 Task: Schedule a 60-minute virtual team-building murder mystery dinner party for remote teams.
Action: Mouse pressed left at (504, 211)
Screenshot: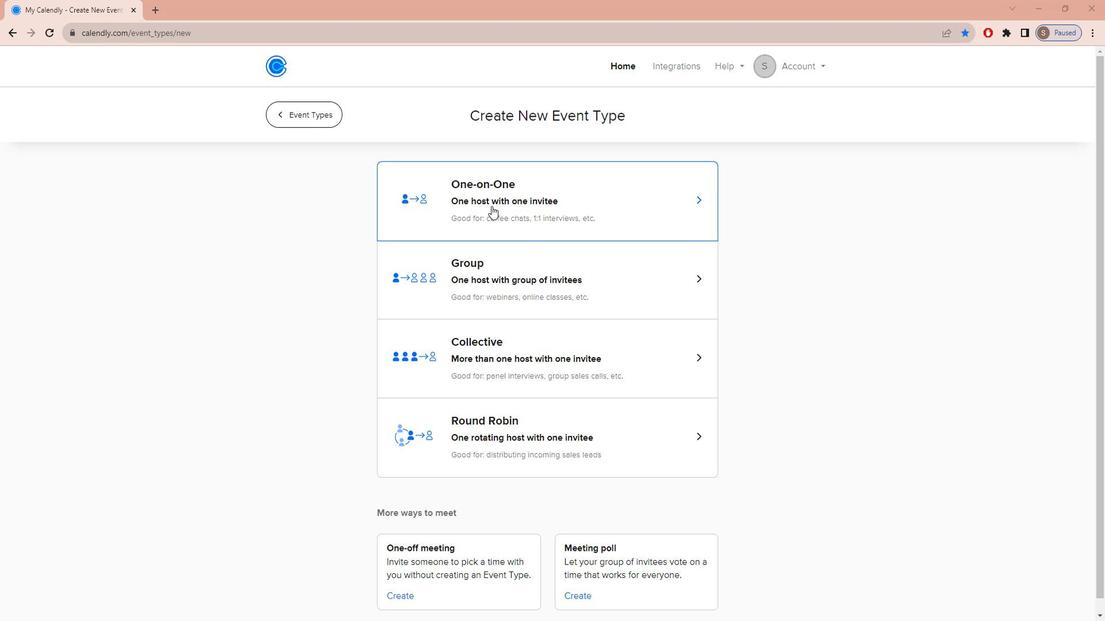 
Action: Mouse moved to (435, 280)
Screenshot: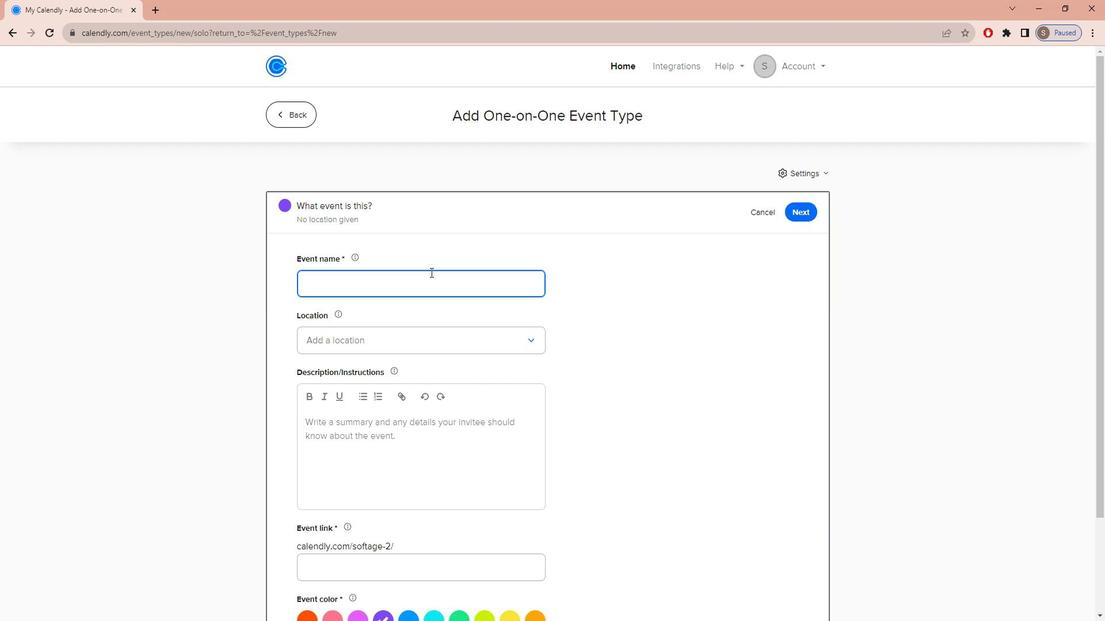 
Action: Mouse pressed left at (435, 280)
Screenshot: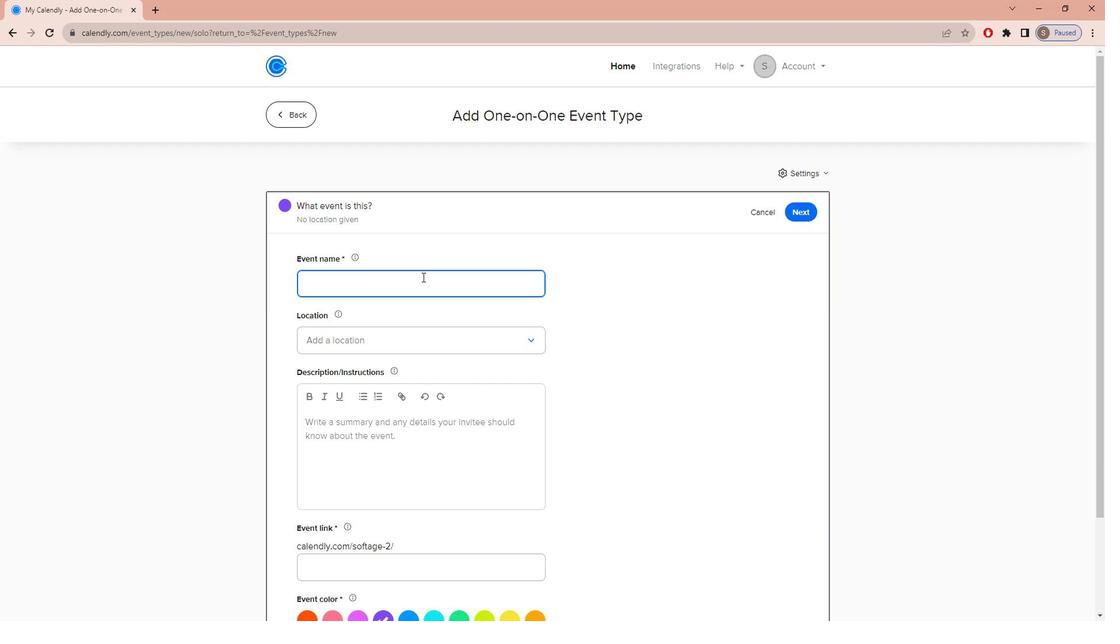 
Action: Key pressed v<Key.caps_lock>IRTUAL<Key.space><Key.caps_lock>m<Key.caps_lock>U
Screenshot: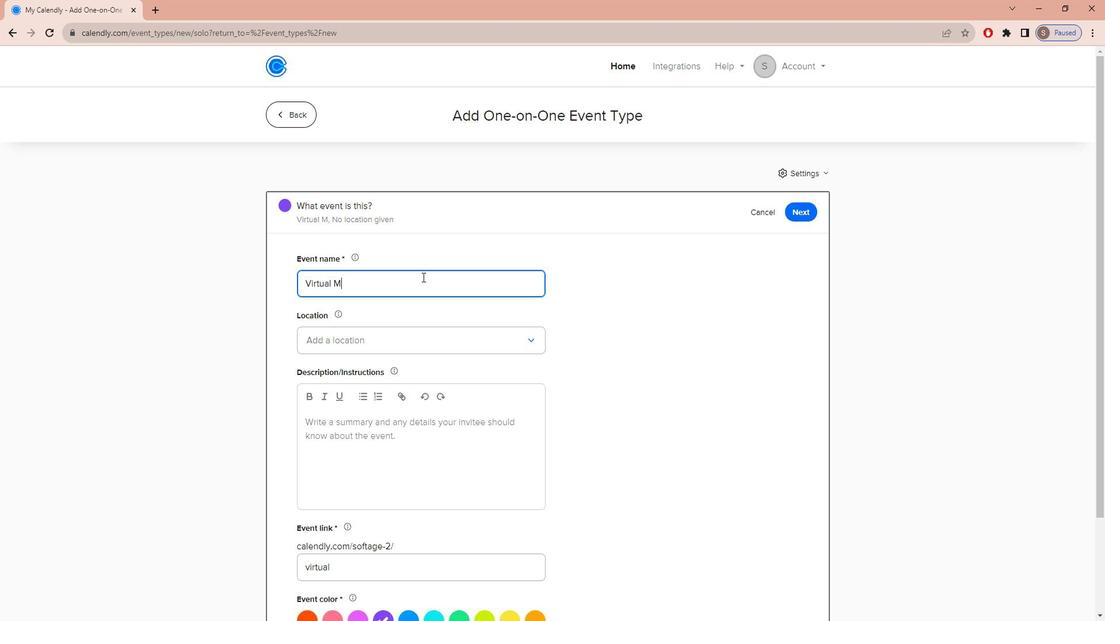 
Action: Mouse moved to (435, 280)
Screenshot: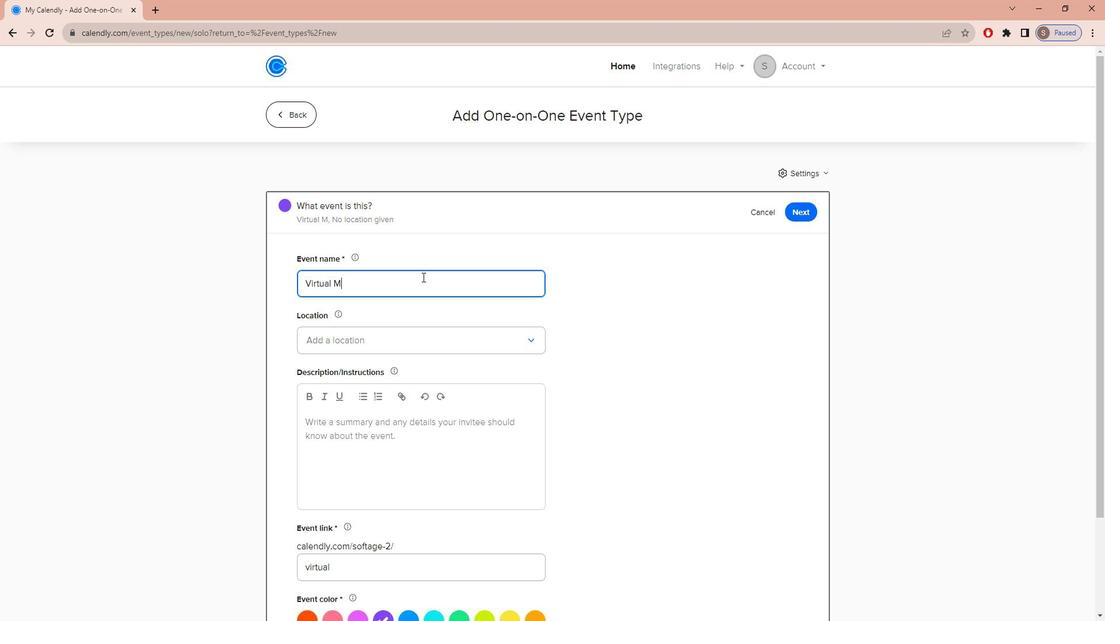 
Action: Key pressed RDER<Key.space>M<Key.caps_lock><Key.backspace>m<Key.caps_lock>YSTERY<Key.space><Key.caps_lock>d<Key.caps_lock>INNER<Key.space><Key.caps_lock>p<Key.caps_lock>ARTY<Key.shift_r>:<Key.space><Key.caps_lock>u<Key.caps_lock>NMASK<Key.space>THE<Key.space><Key.caps_lock>c<Key.caps_lock>ULPRIT
Screenshot: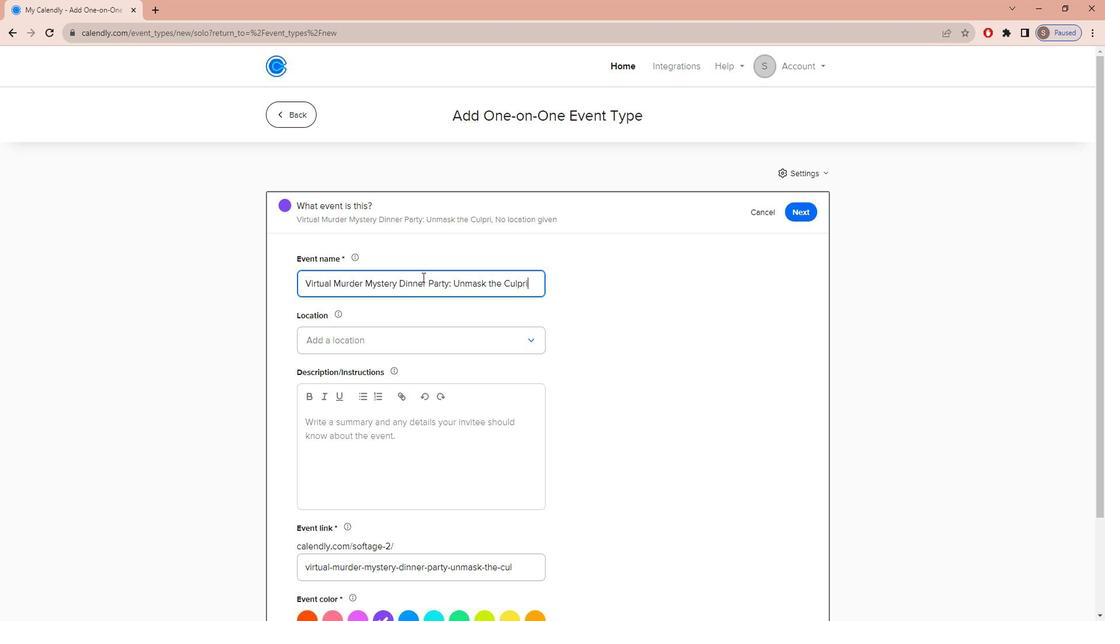
Action: Mouse moved to (420, 339)
Screenshot: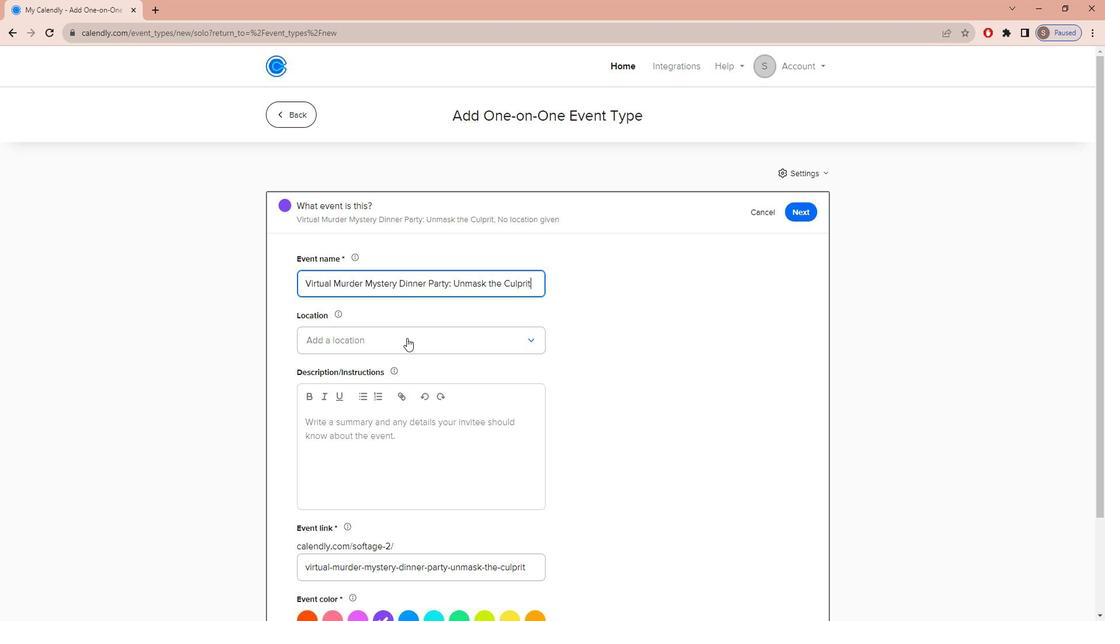 
Action: Mouse pressed left at (420, 339)
Screenshot: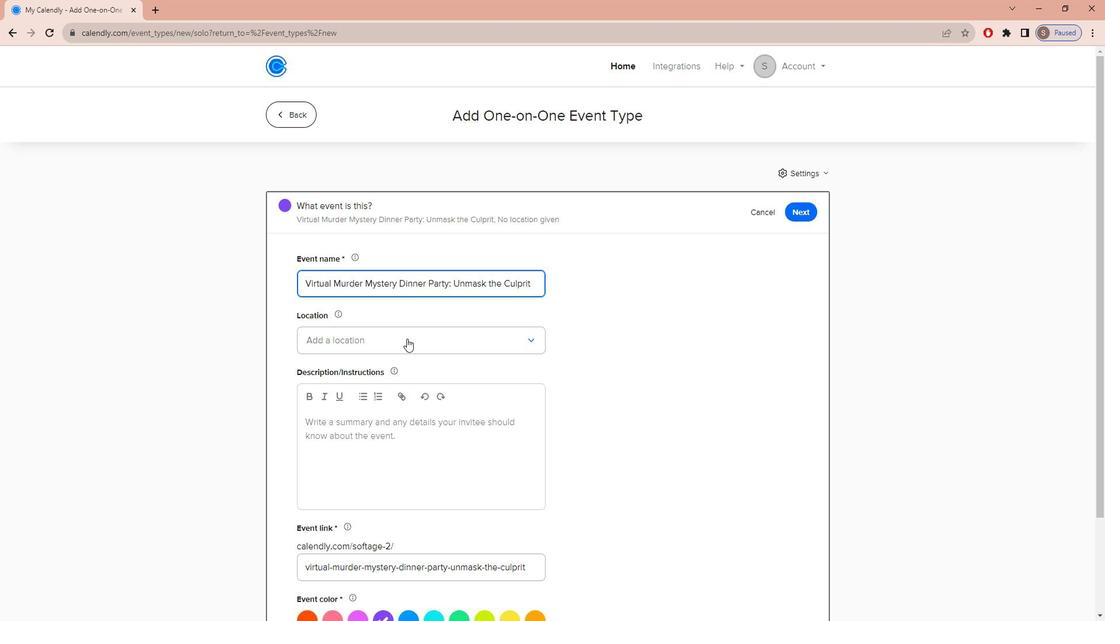 
Action: Mouse moved to (399, 421)
Screenshot: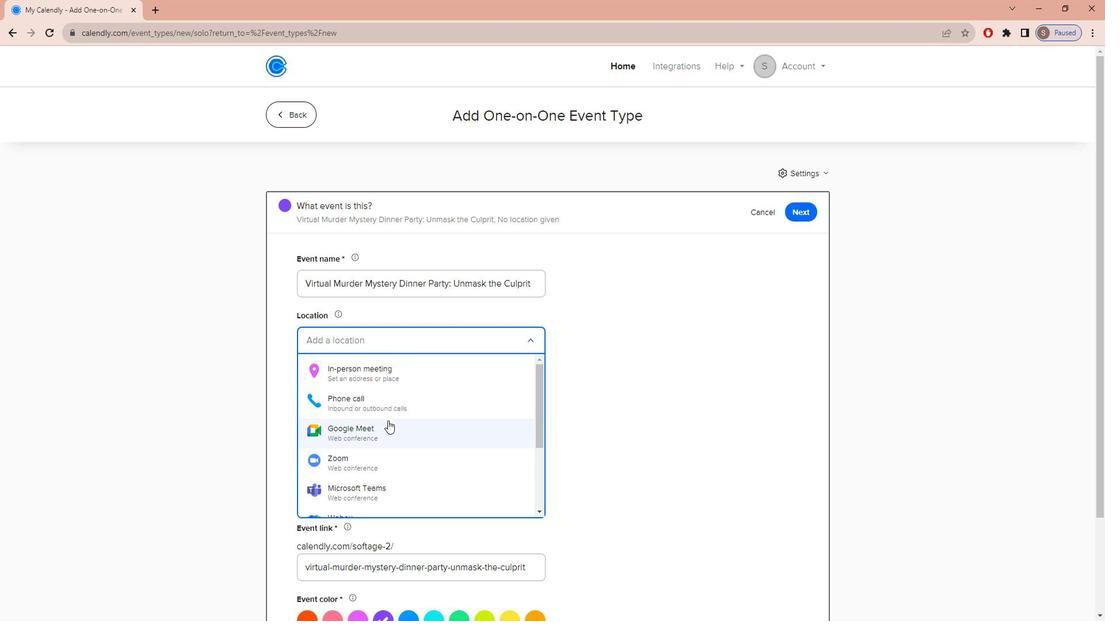 
Action: Mouse pressed left at (399, 421)
Screenshot: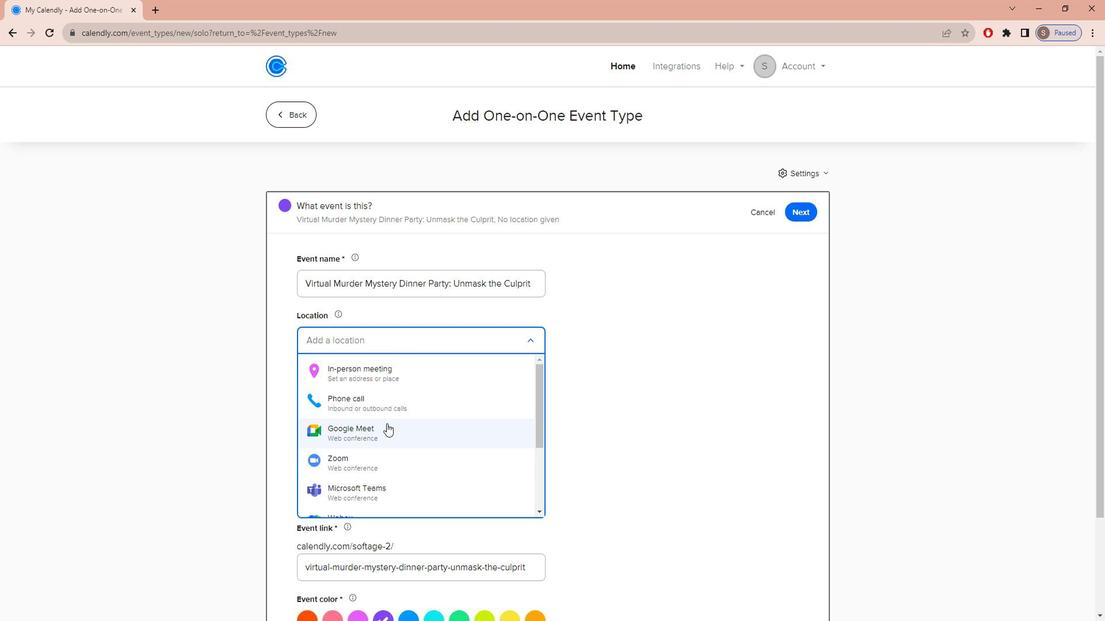 
Action: Mouse moved to (393, 465)
Screenshot: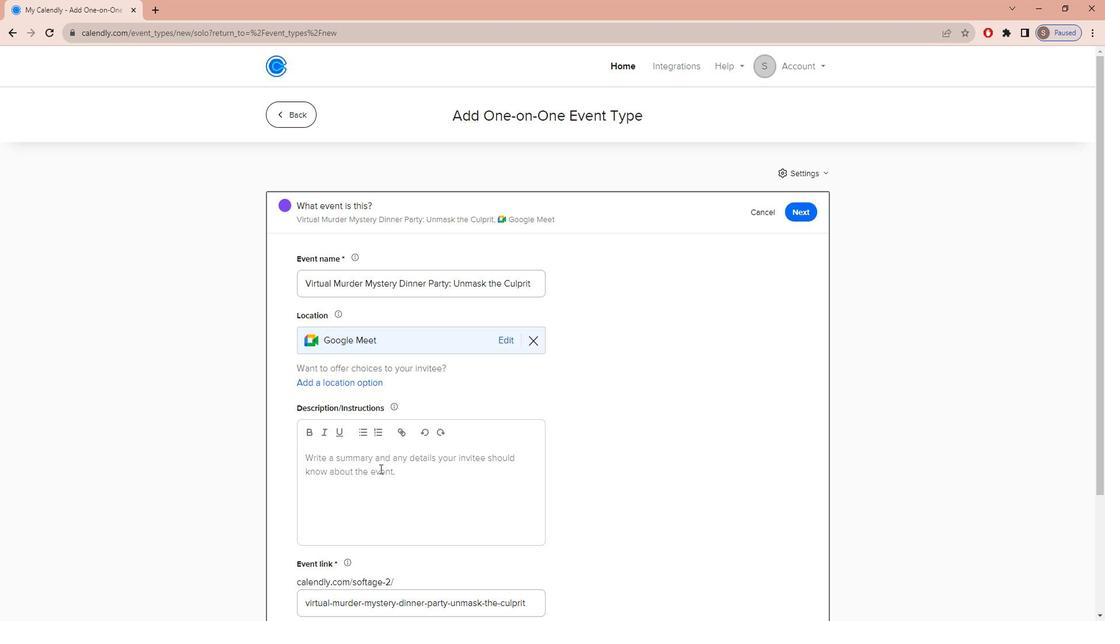 
Action: Mouse pressed left at (393, 465)
Screenshot: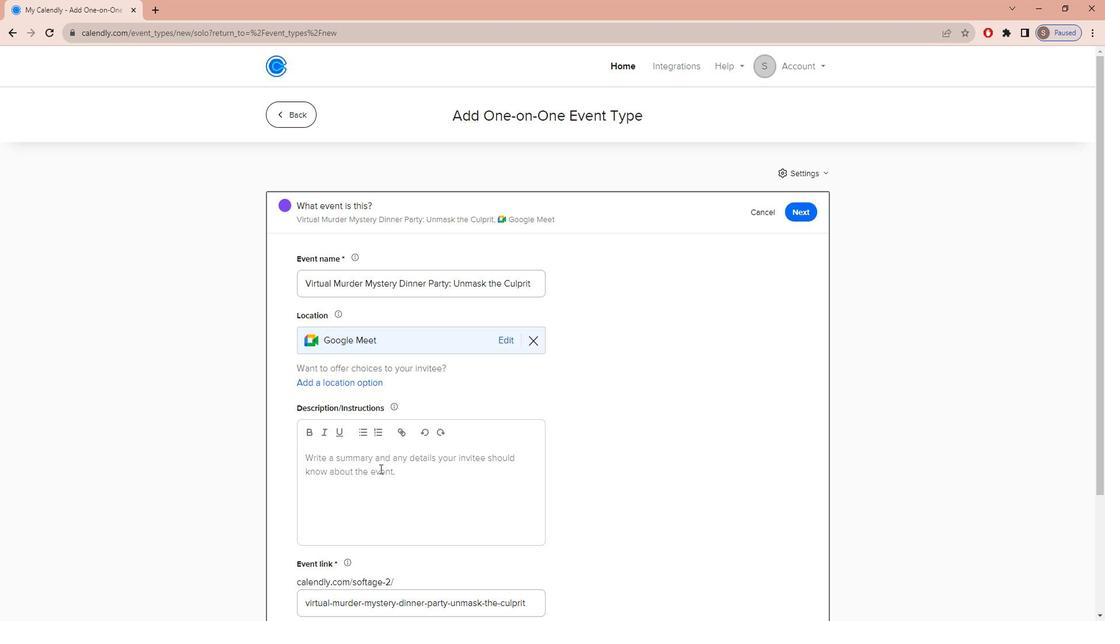 
Action: Mouse moved to (393, 466)
Screenshot: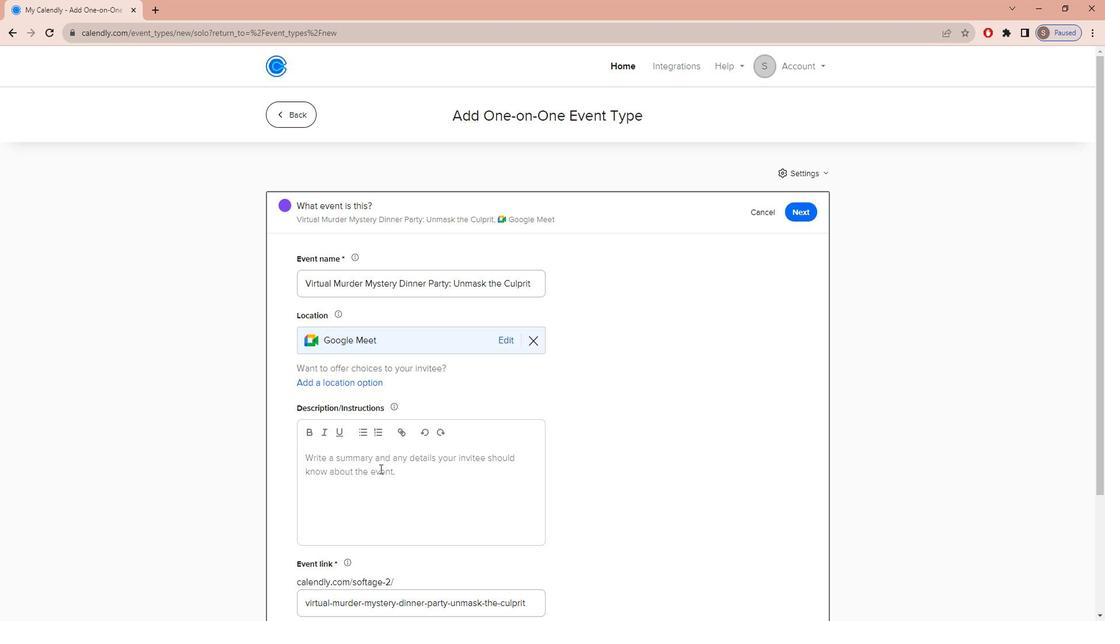 
Action: Key pressed <Key.caps_lock>s<Key.caps_lock>TEP<Key.space>INTO<Key.space>A<Key.space>WORLD<Key.space>OF<Key.space>MYSTERY,<Key.space>INTRIGUE,<Key.space>AND<Key.space>COLLABORATION<Key.space>WITH<Key.space>OUR<Key.space><Key.caps_lock>v<Key.caps_lock>IRTUAL<Key.space><Key.caps_lock>m<Key.caps_lock>URDER<Key.space><Key.caps_lock>m<Key.caps_lock>YSTERY<Key.space><Key.caps_lock>d<Key.caps_lock>INNER<Key.space><Key.caps_lock>p<Key.caps_lock>ARTY,<Key.space>DESIGNED<Key.space>EXCLUSIVELY<Key.space>FOR<Key.space>REMOTE<Key.space>TEAMS.<Key.space><Key.enter><Key.caps_lock>t<Key.caps_lock>HIS<Key.space>IMMERSIVE<Key.space>EXPERIENCE<Key.space>PROMISES<Key.space>AN<Key.space>EVENING<Key.space>OF<Key.space>FUN,<Key.space>TEAMWORK<Key.space><Key.backspace>,<Key.space>AND<Key.space>PROBLEM-SOLVING<Key.space>AS<Key.space>YOU<Key.space>AND<Key.space>YOUR<Key.space>COLLEAGUES<Key.space>WORK<Key.space>TOGETHER<Key.space>TO<Key.space>UNRAVEL<Key.space>A<Key.space>CAPTIVATING<Key.space>MURDER<Key.space>MU<Key.backspace>YSTERY.<Key.space><Key.caps_lock>p<Key.caps_lock>UT<Key.space>YOUR<Key.space>DETECTIVE<Key.space>SKILLS<Key.space>TO<Key.space>THE<Key.space>TEST,<Key.space>ALL<Key.space>WHILE<Key.space>ENJOYING<Key.space>DINNER<Key.space>FROM<Key.space>THE<Key.space>COMFORT<Key.space>OF<Key.space>YOUR<Key.space>OWN<Key.space>HOME.<Key.space>
Screenshot: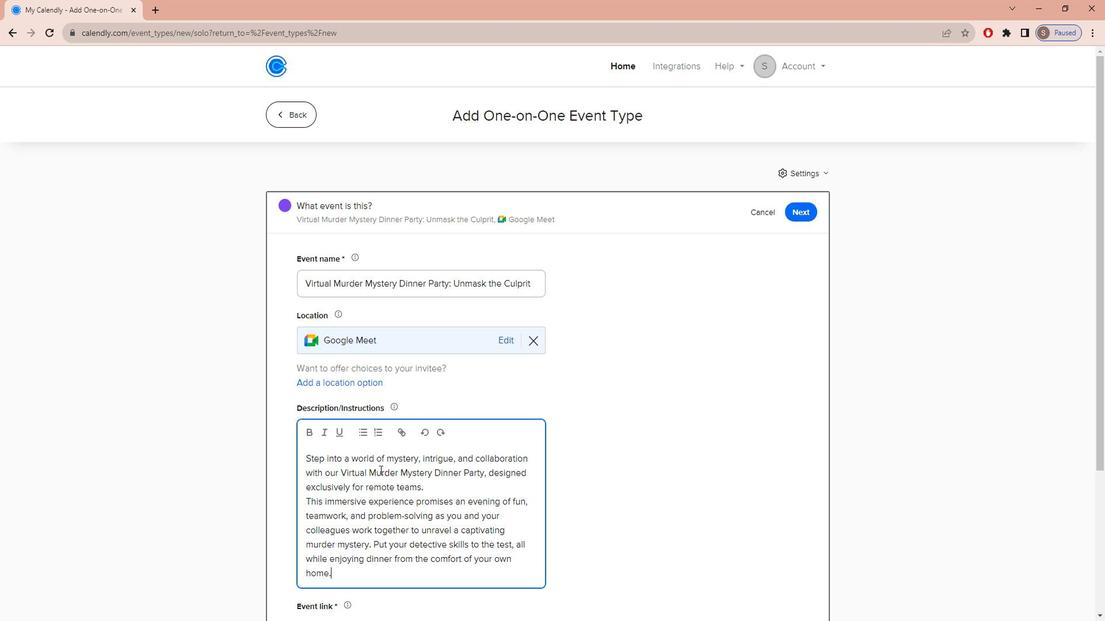 
Action: Mouse moved to (523, 495)
Screenshot: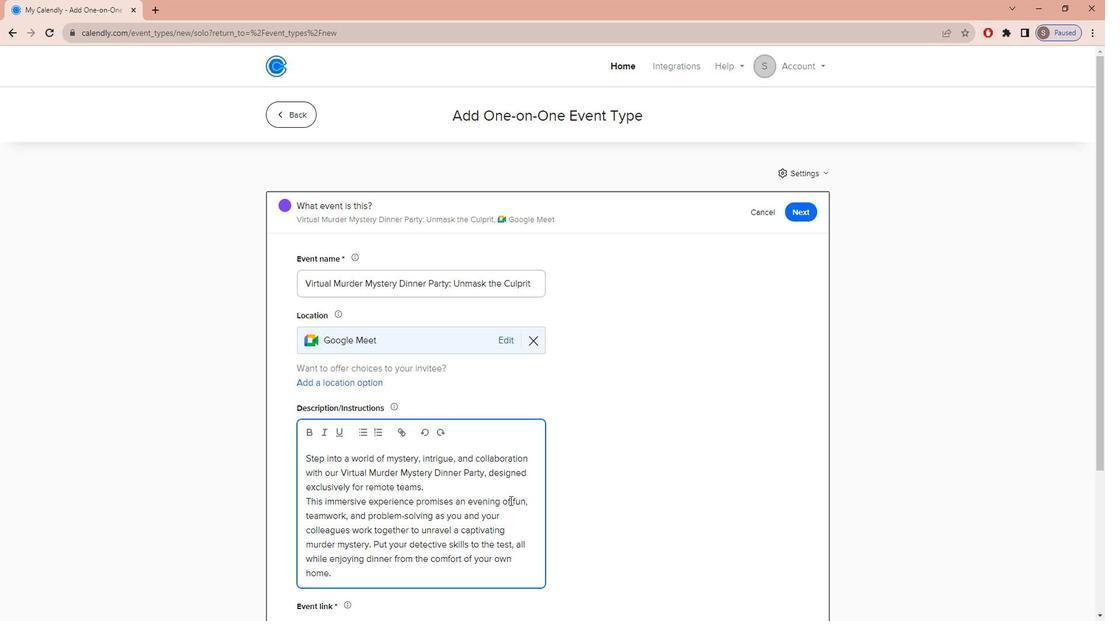 
Action: Mouse scrolled (523, 494) with delta (0, 0)
Screenshot: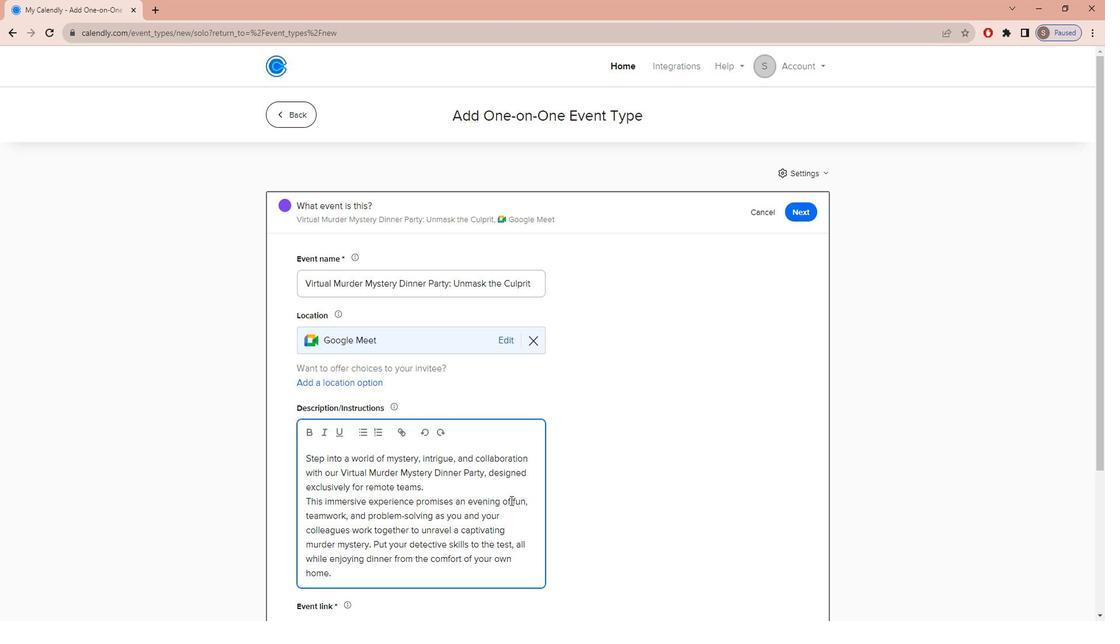 
Action: Mouse scrolled (523, 494) with delta (0, 0)
Screenshot: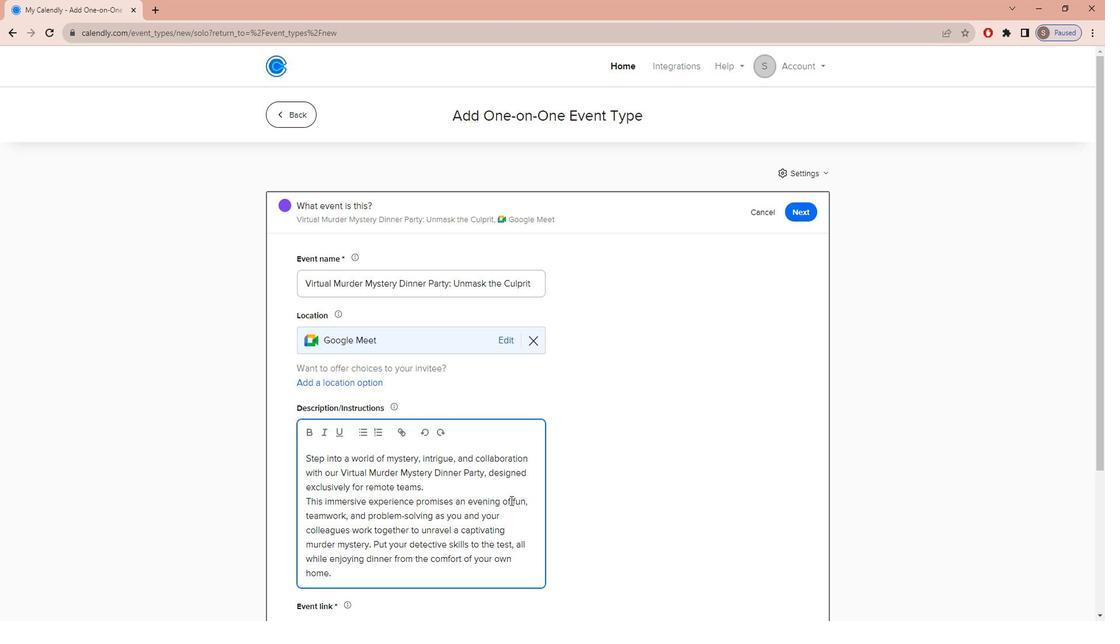 
Action: Mouse scrolled (523, 494) with delta (0, 0)
Screenshot: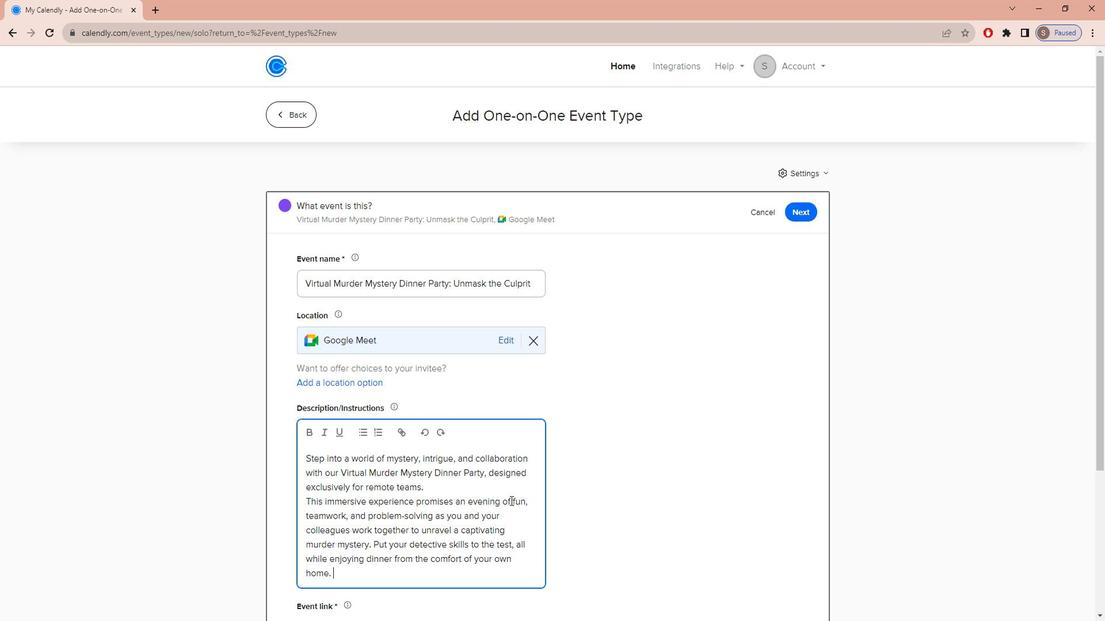 
Action: Mouse moved to (523, 495)
Screenshot: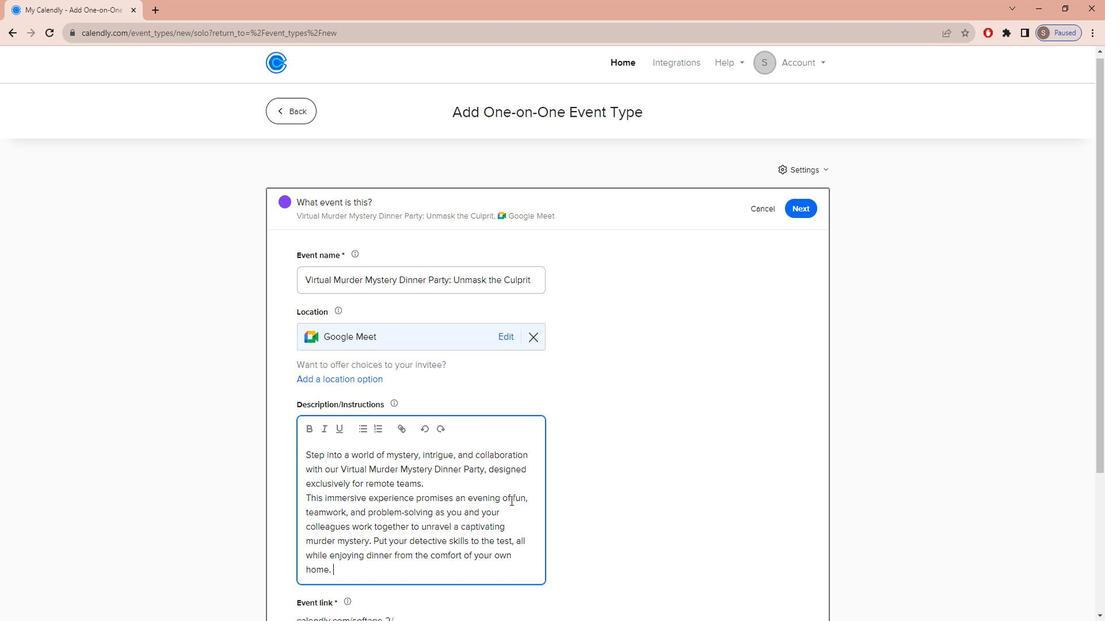 
Action: Mouse scrolled (523, 494) with delta (0, 0)
Screenshot: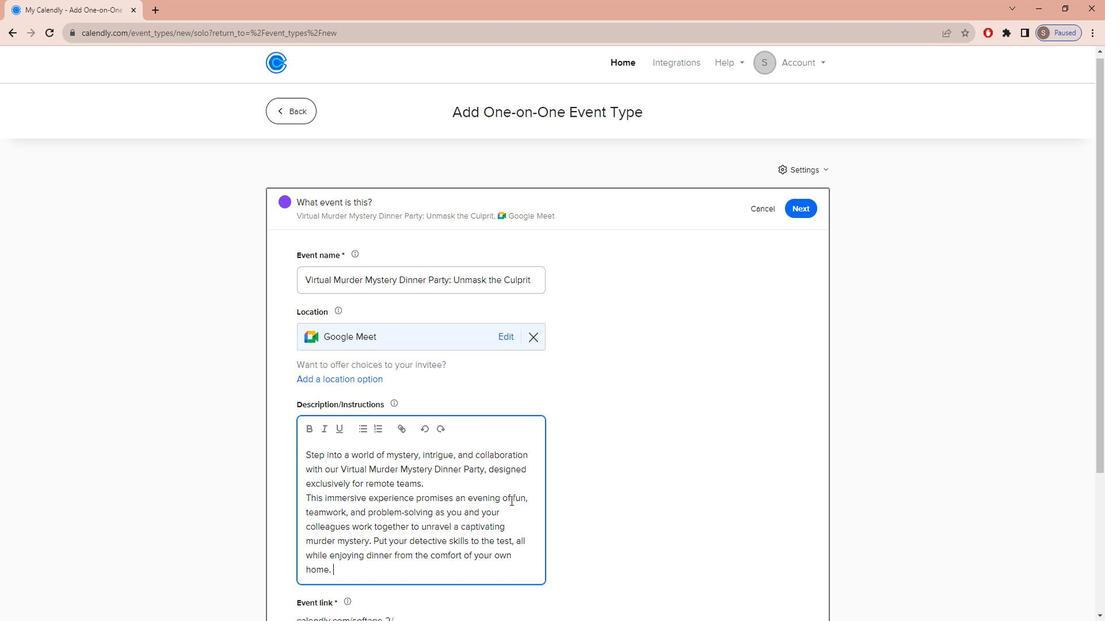 
Action: Mouse moved to (517, 495)
Screenshot: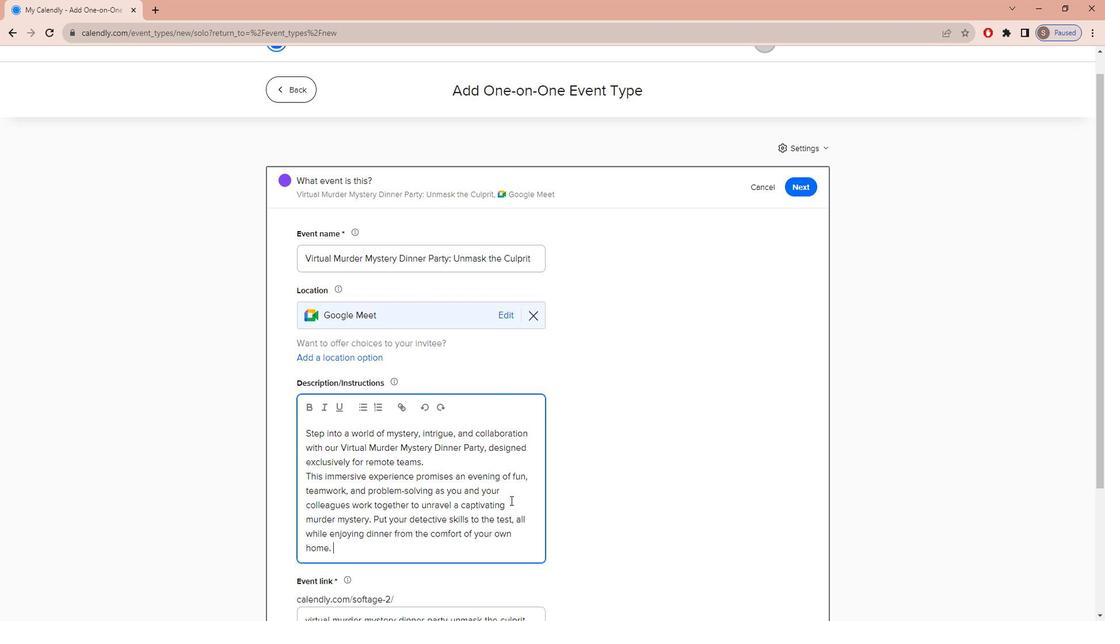 
Action: Mouse scrolled (517, 494) with delta (0, 0)
Screenshot: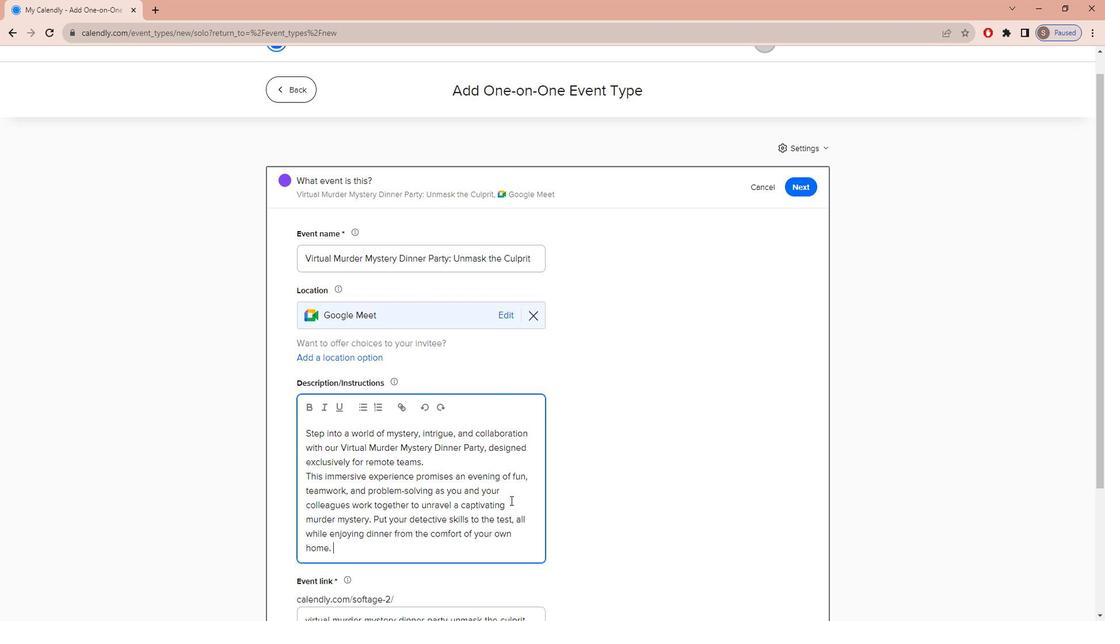 
Action: Mouse moved to (447, 493)
Screenshot: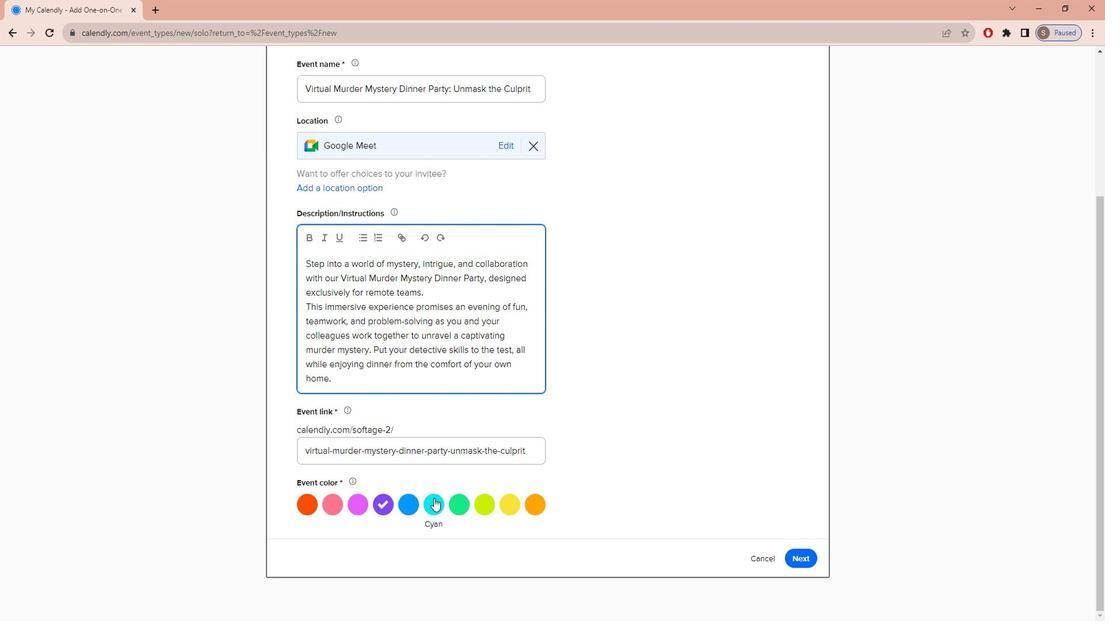 
Action: Mouse pressed left at (447, 493)
Screenshot: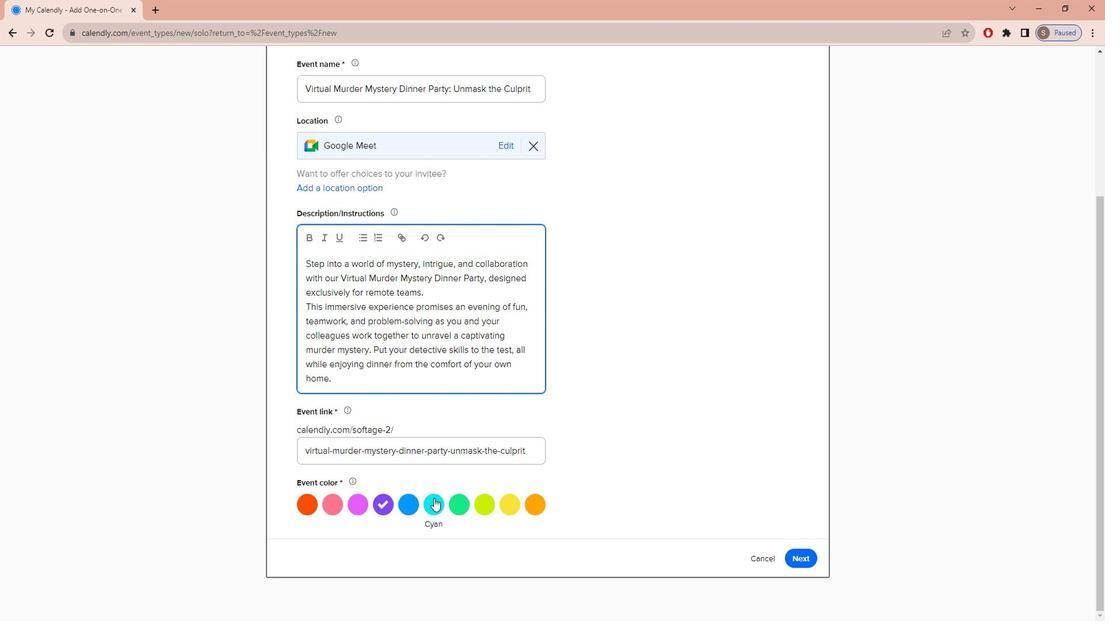 
Action: Mouse moved to (810, 550)
Screenshot: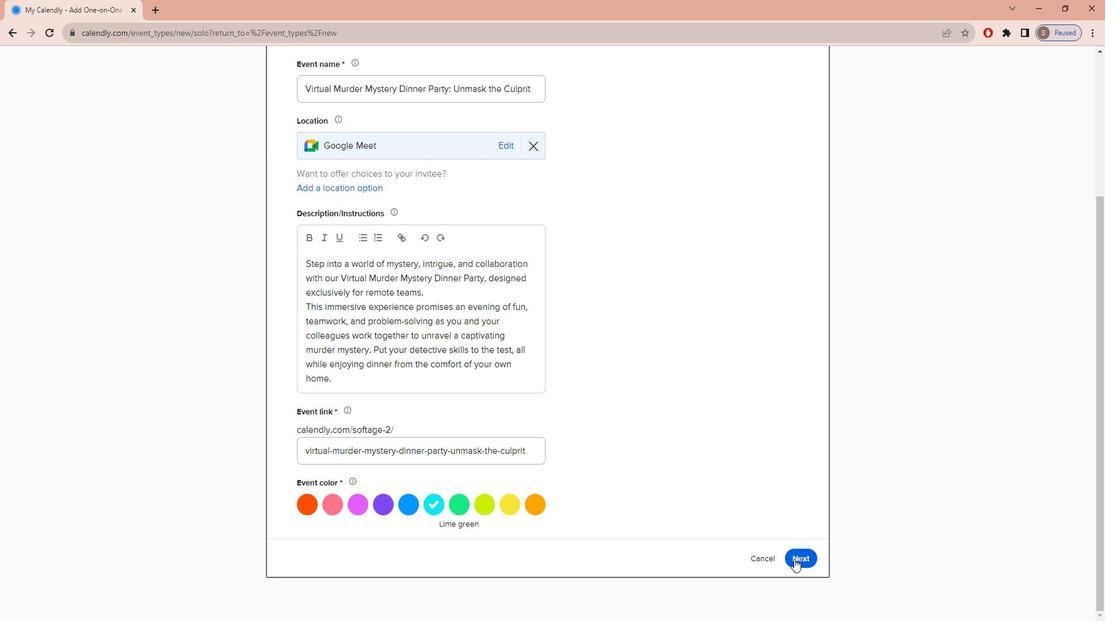 
Action: Mouse pressed left at (810, 550)
Screenshot: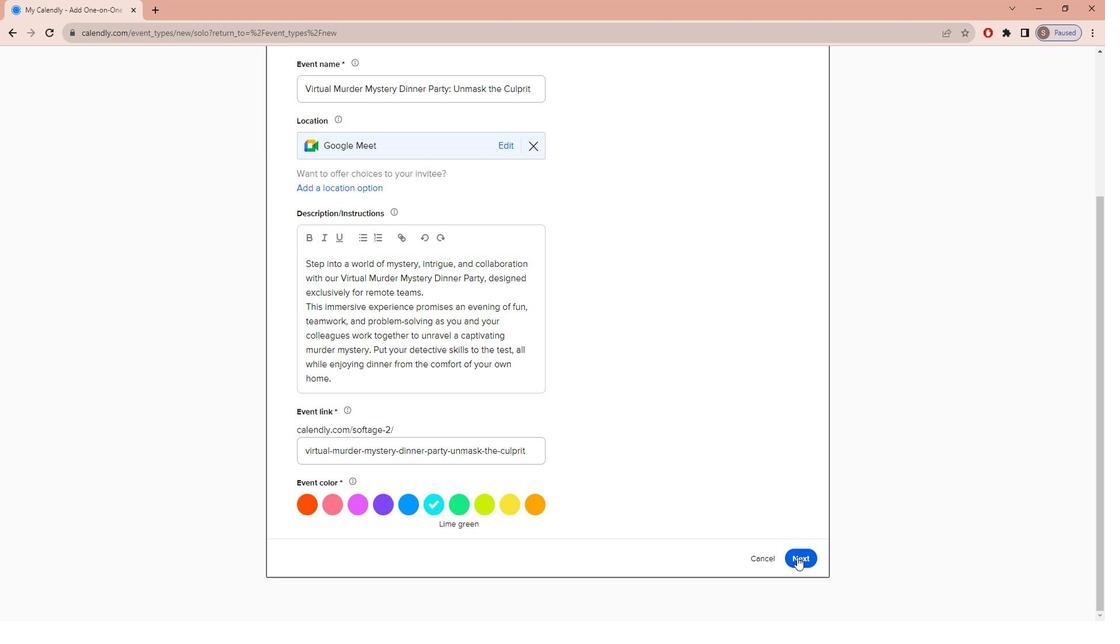 
Action: Mouse moved to (418, 307)
Screenshot: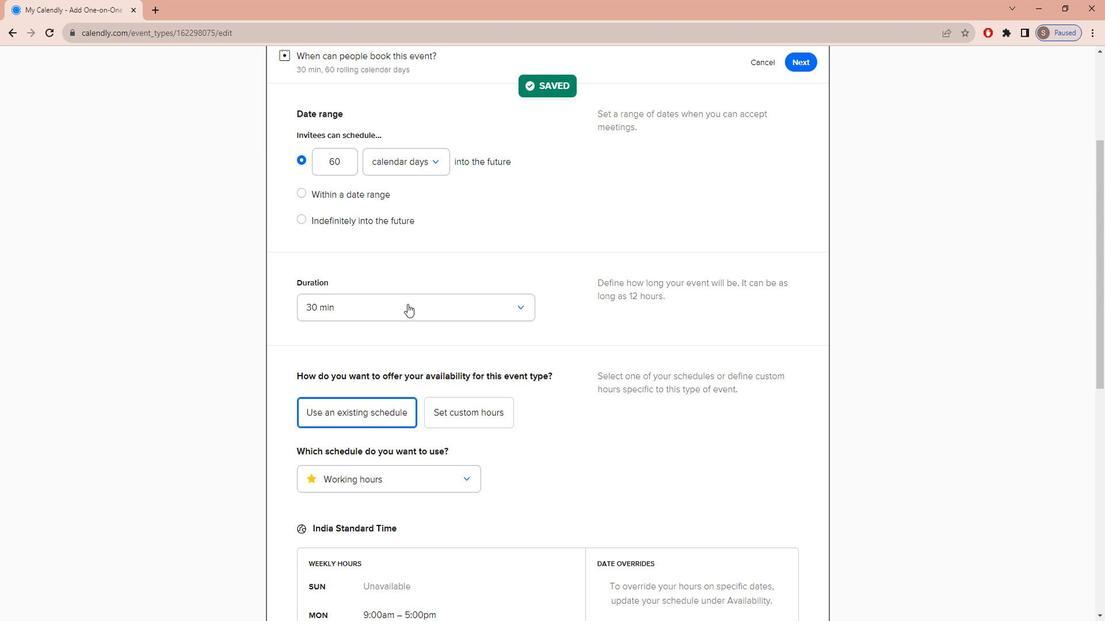 
Action: Mouse pressed left at (418, 307)
Screenshot: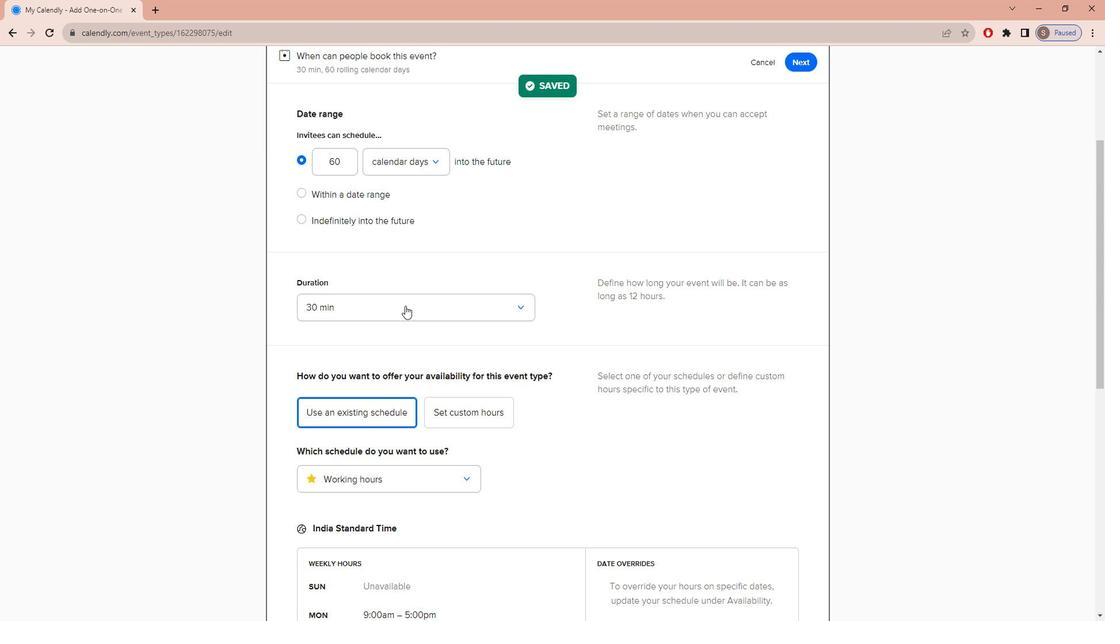 
Action: Mouse moved to (357, 400)
Screenshot: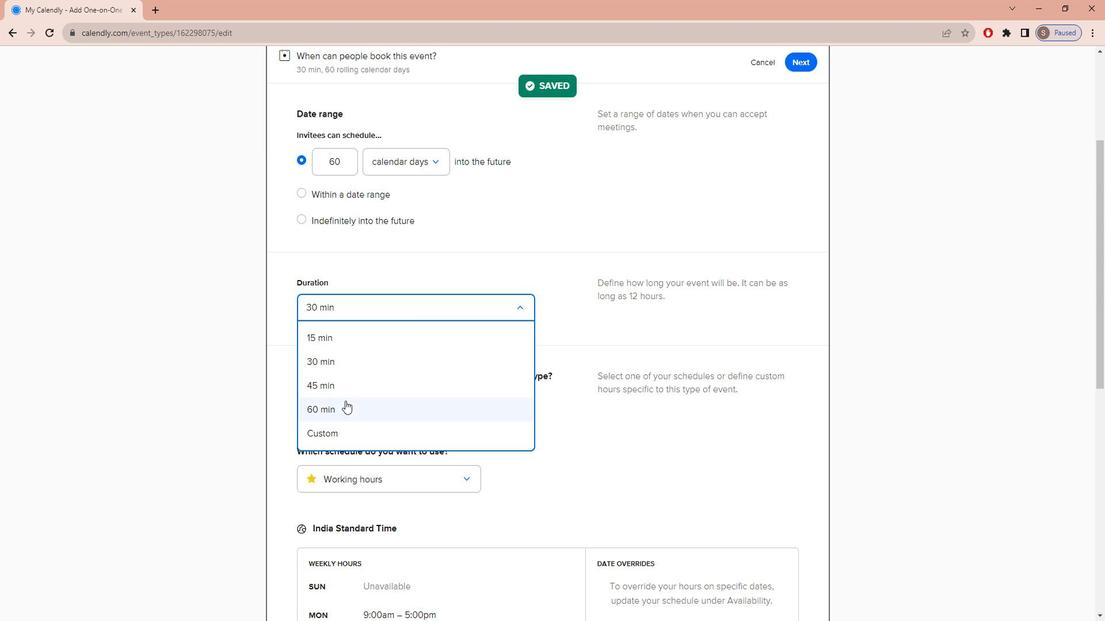 
Action: Mouse pressed left at (357, 400)
Screenshot: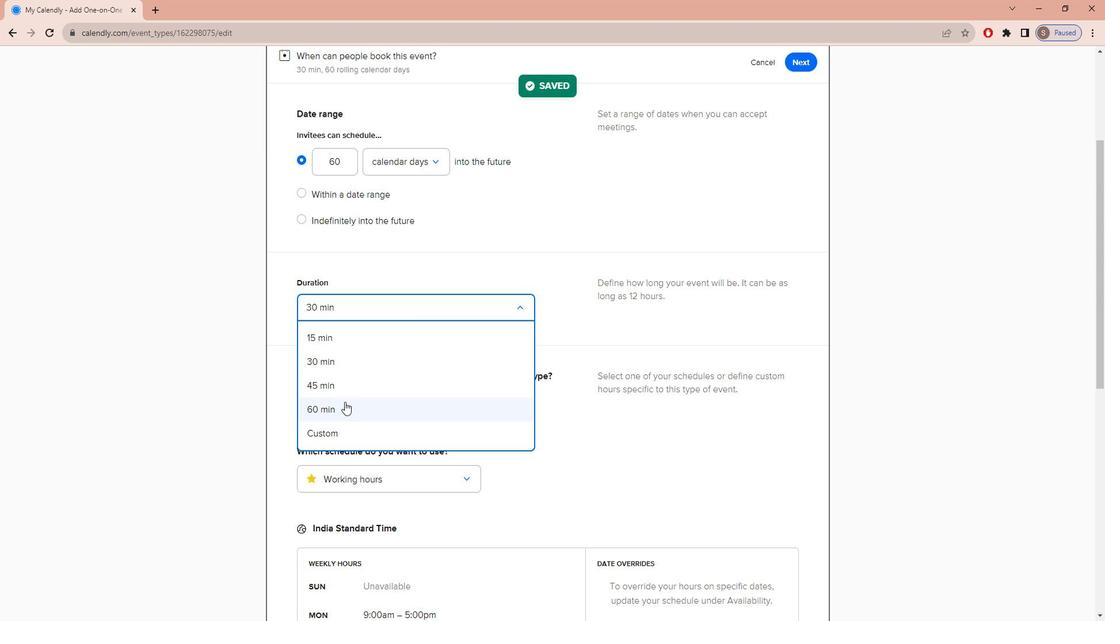 
Action: Mouse moved to (709, 282)
Screenshot: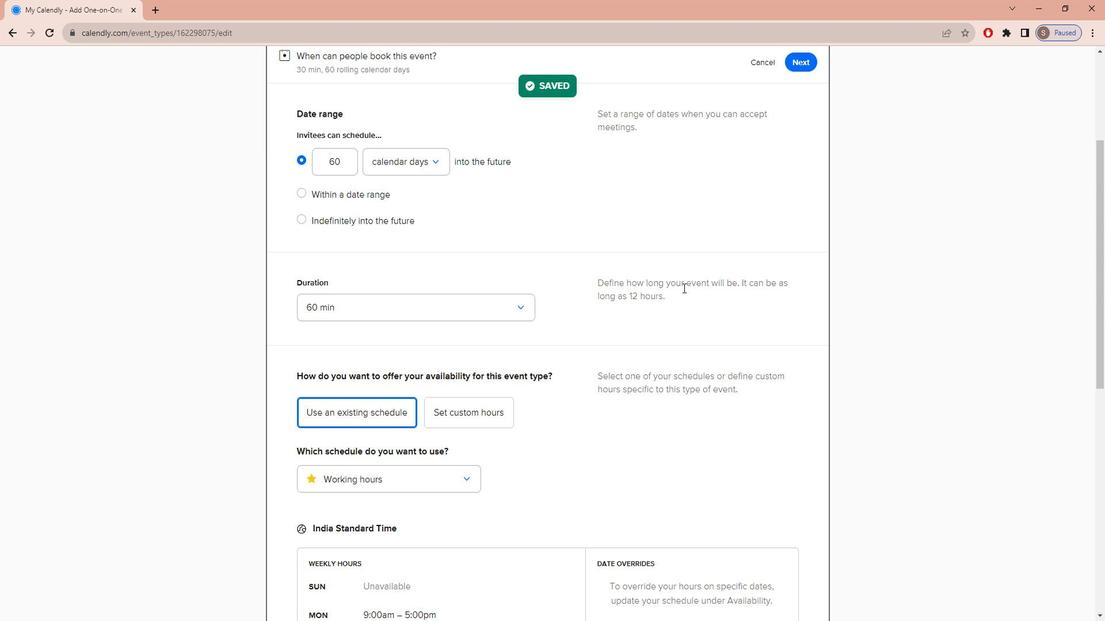 
Action: Mouse scrolled (709, 282) with delta (0, 0)
Screenshot: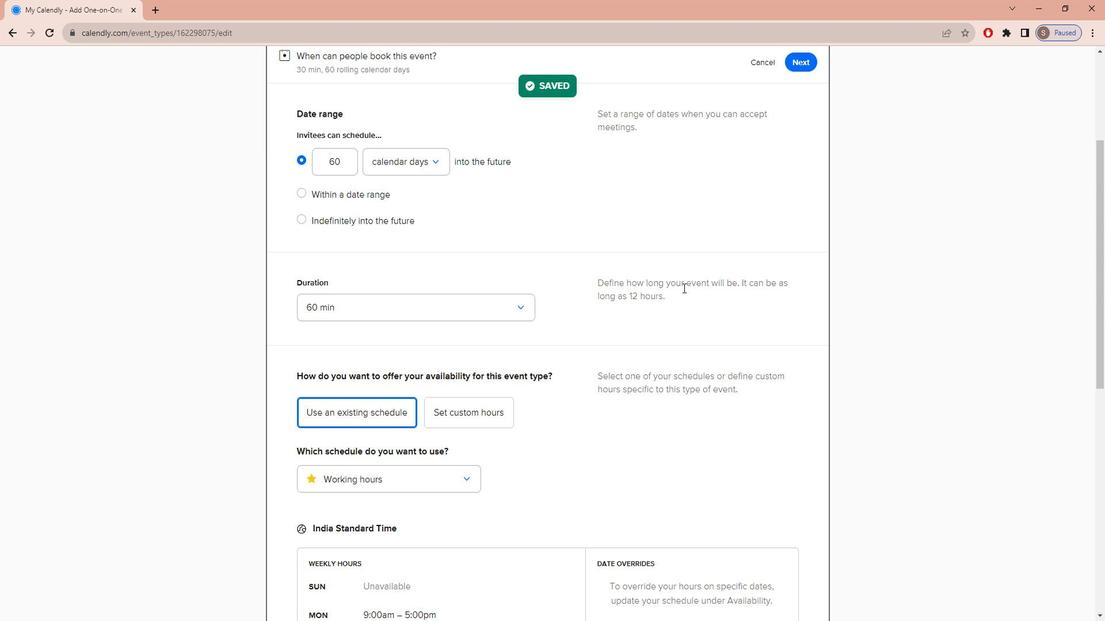 
Action: Mouse scrolled (709, 282) with delta (0, 0)
Screenshot: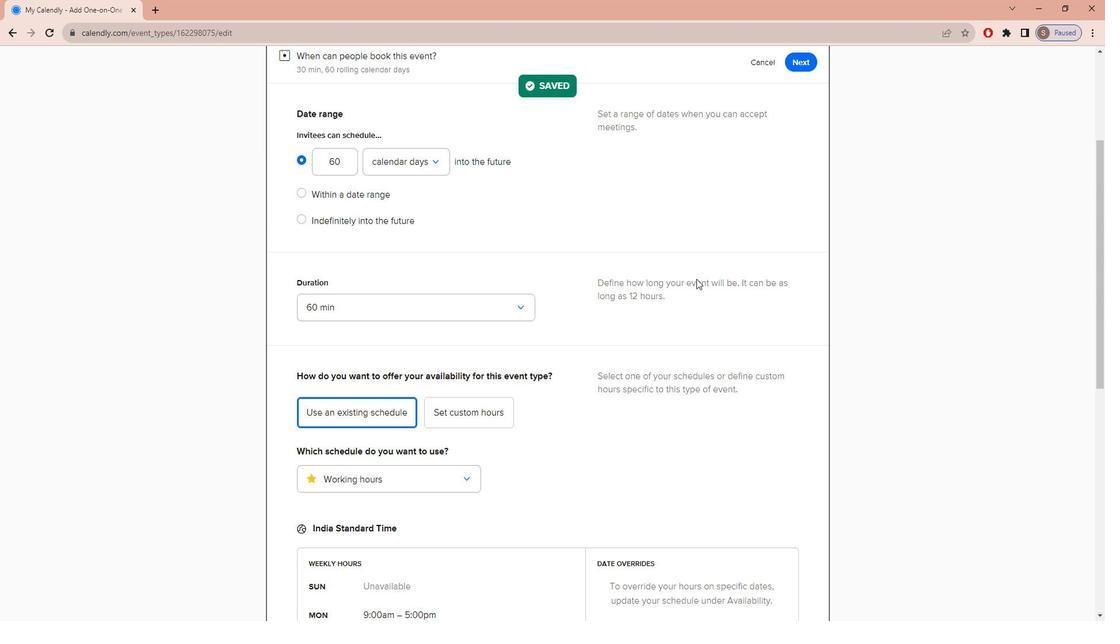 
Action: Mouse moved to (808, 185)
Screenshot: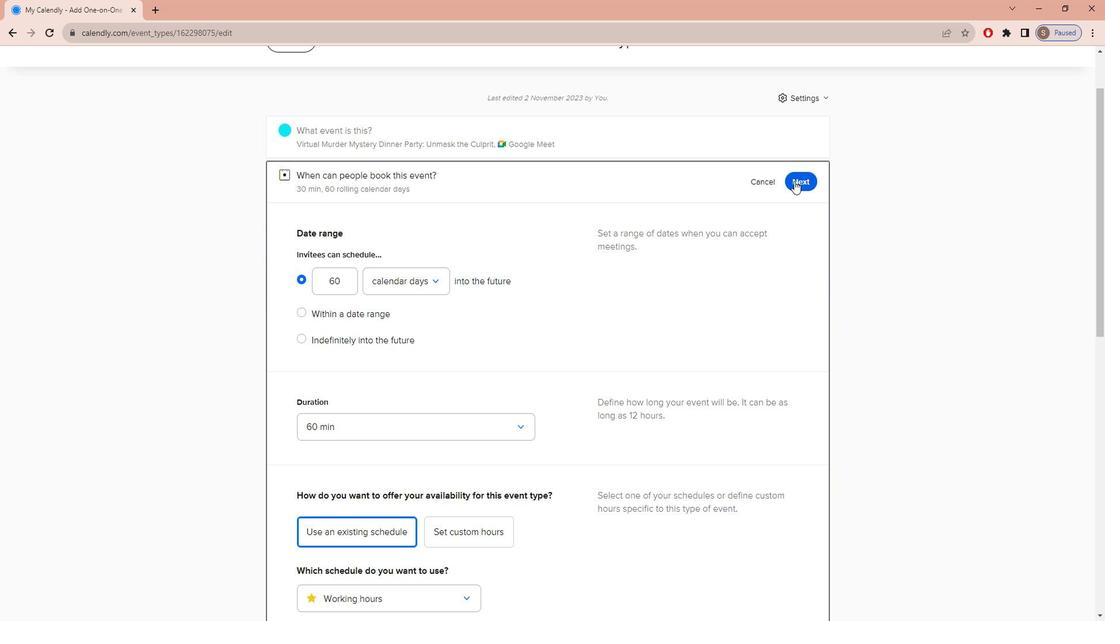 
Action: Mouse pressed left at (808, 185)
Screenshot: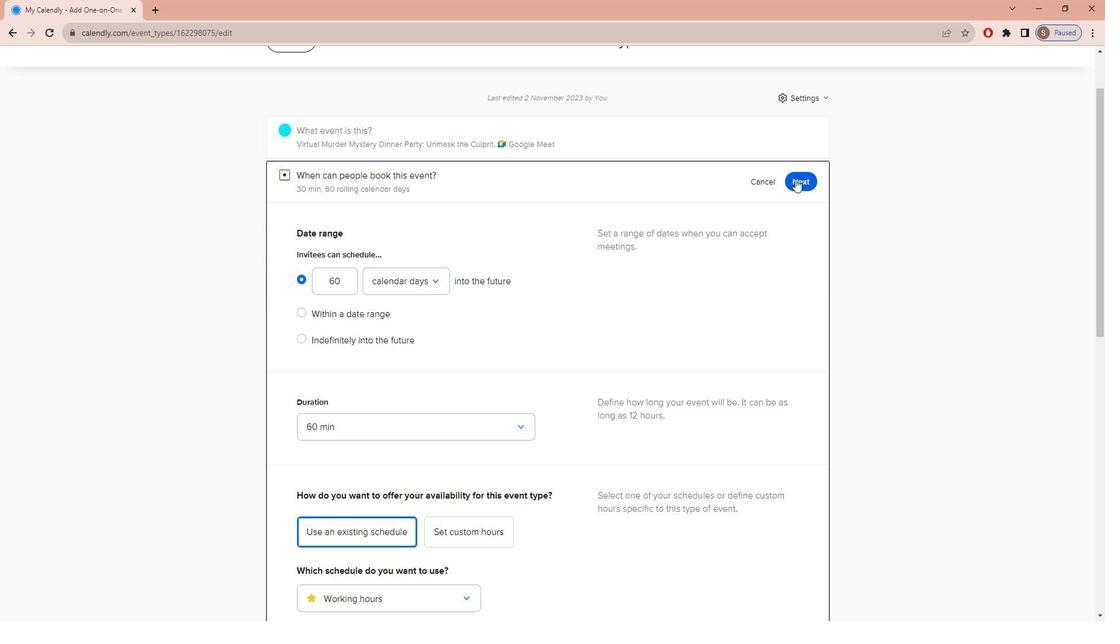 
